Task: Select the Cape Verde Time as time zone for the schedule.
Action: Mouse moved to (396, 226)
Screenshot: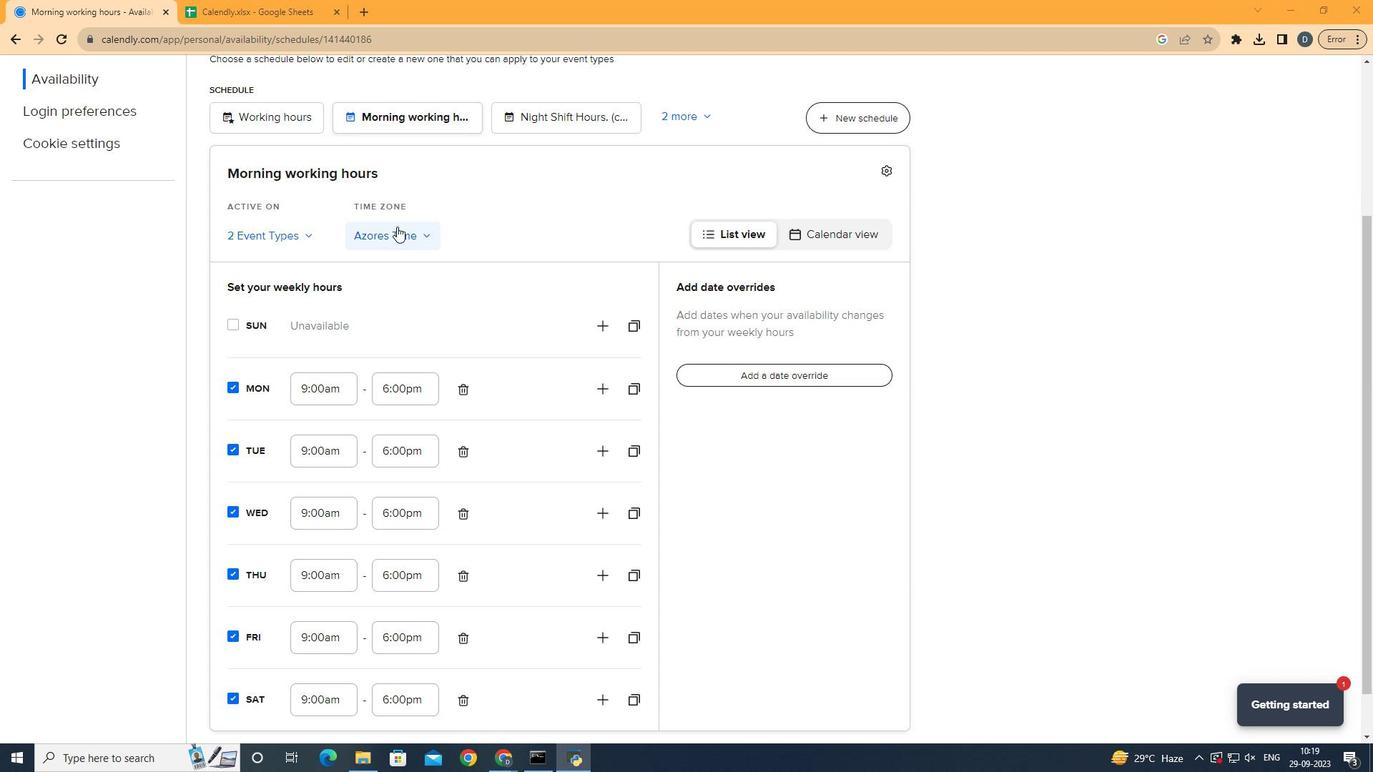 
Action: Mouse pressed left at (396, 226)
Screenshot: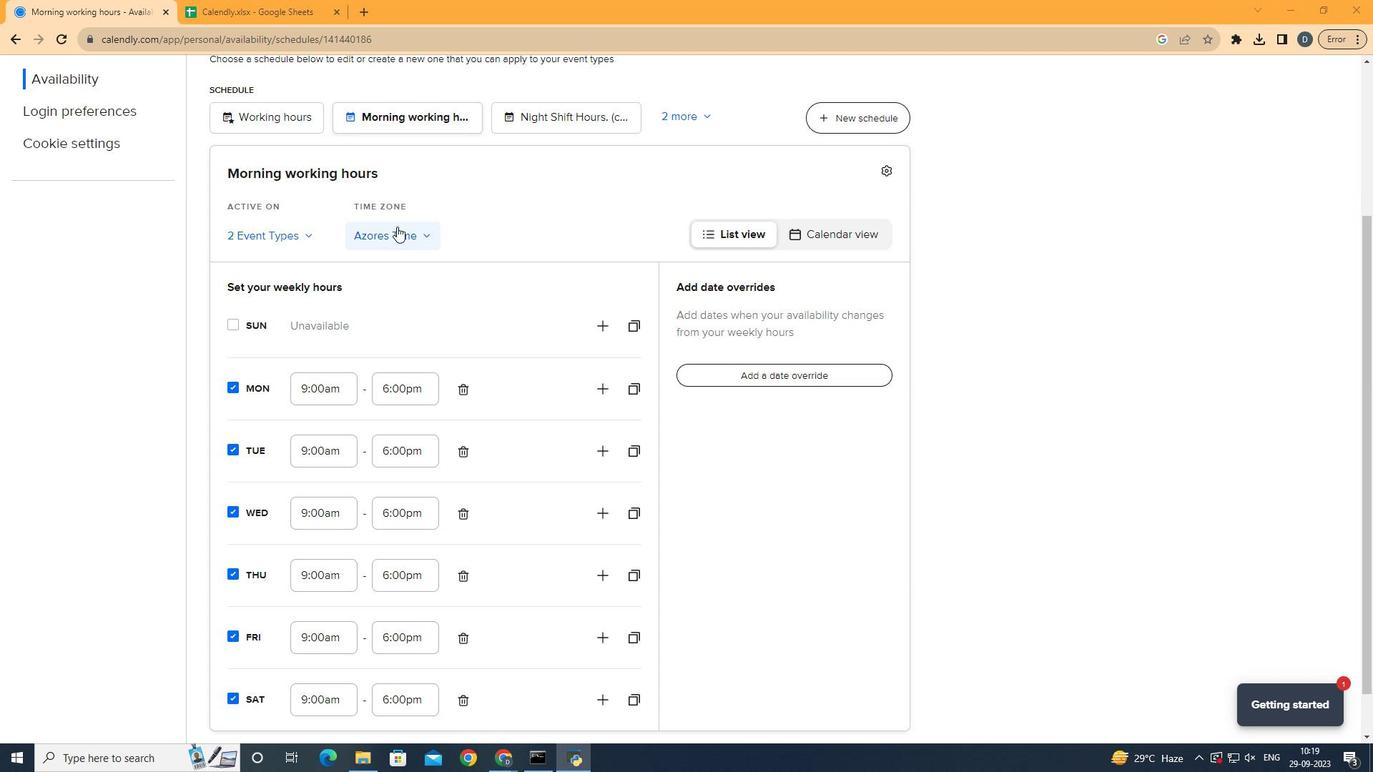 
Action: Mouse moved to (432, 414)
Screenshot: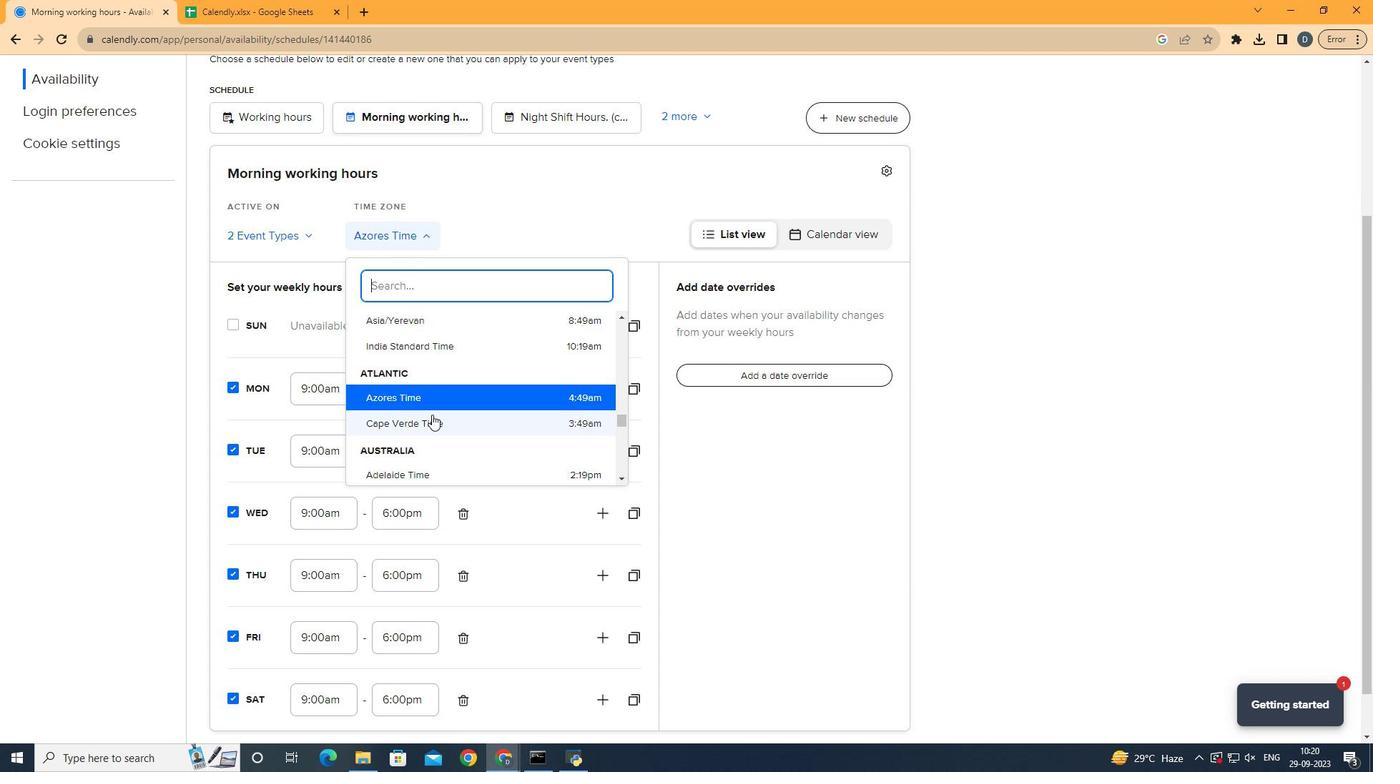 
Action: Mouse pressed left at (432, 414)
Screenshot: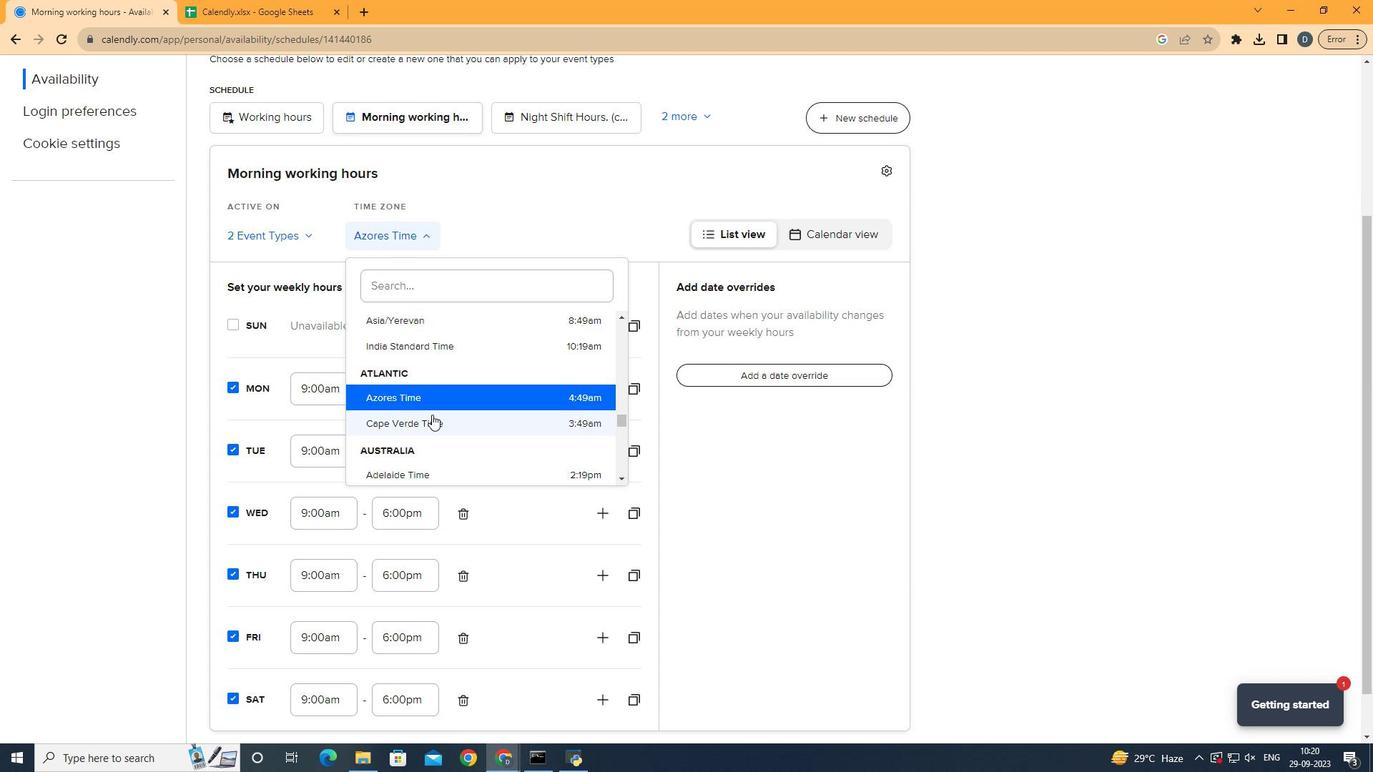 
Action: Mouse moved to (537, 326)
Screenshot: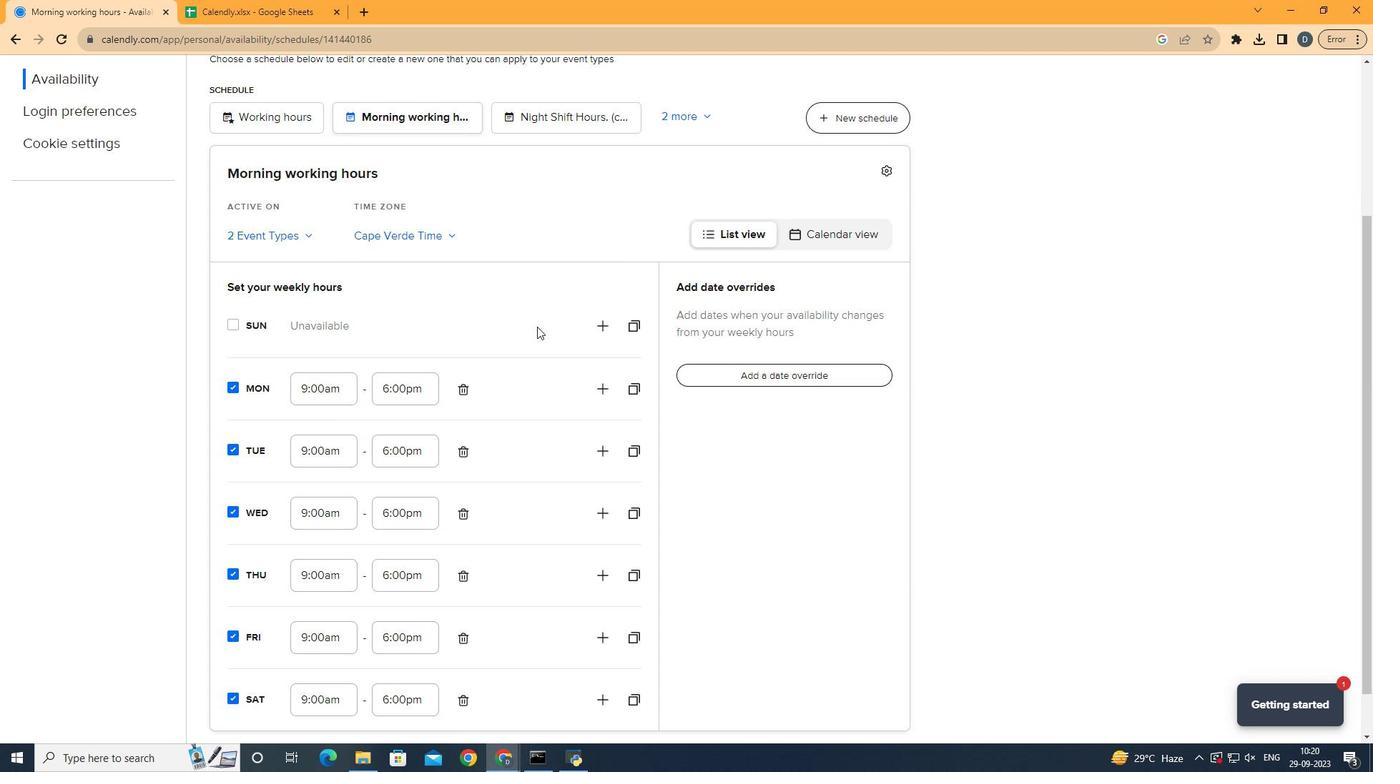 
